 Task: Add a new rule when a card is added to the list "to do", the card's label should be red.
Action: Mouse pressed left at (696, 221)
Screenshot: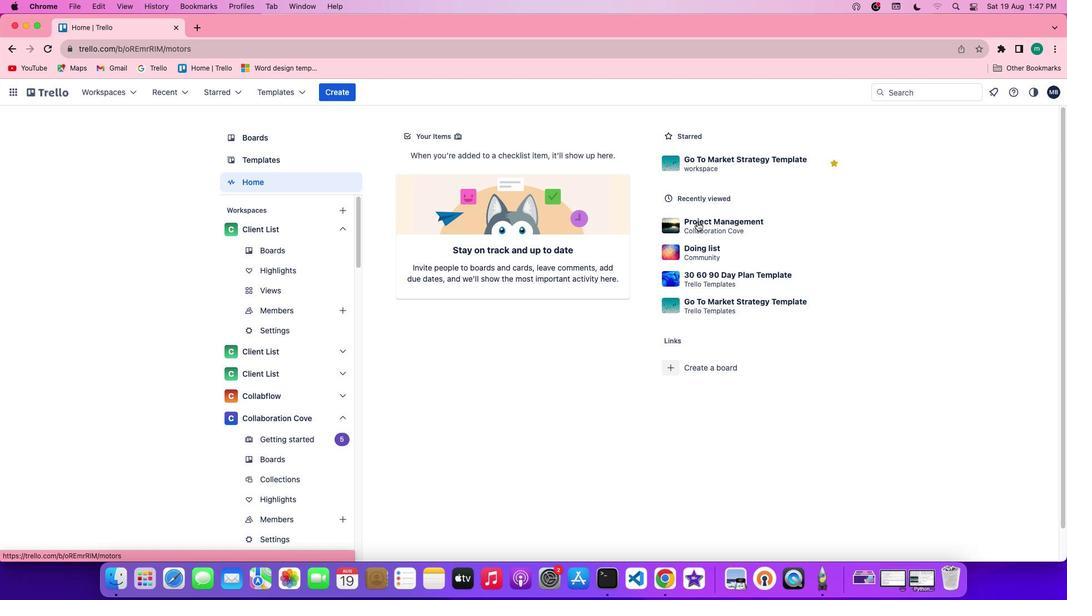 
Action: Mouse moved to (472, 183)
Screenshot: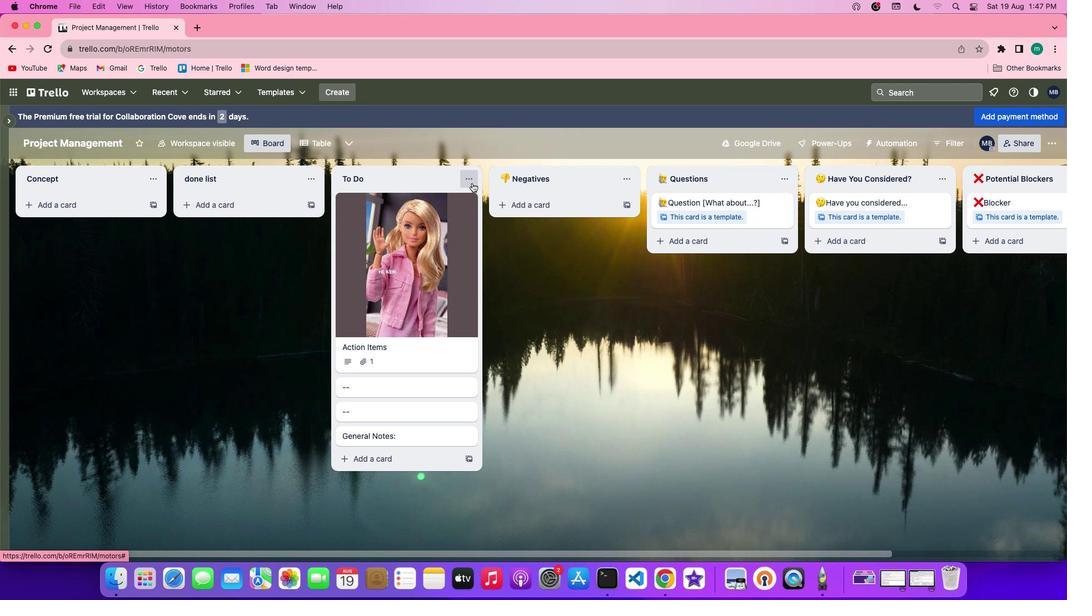 
Action: Mouse pressed left at (472, 183)
Screenshot: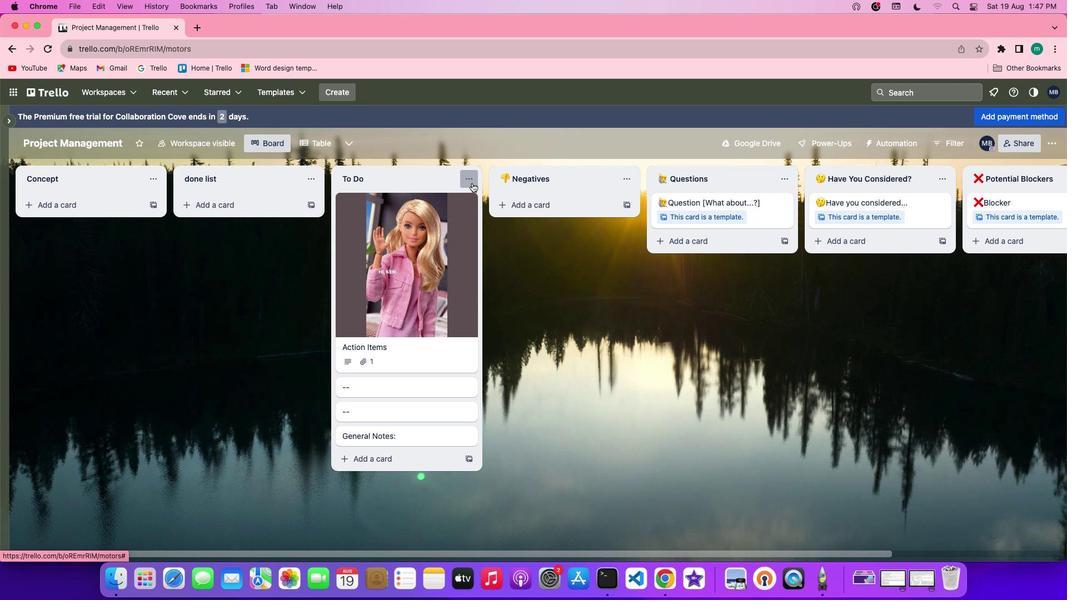 
Action: Mouse moved to (492, 350)
Screenshot: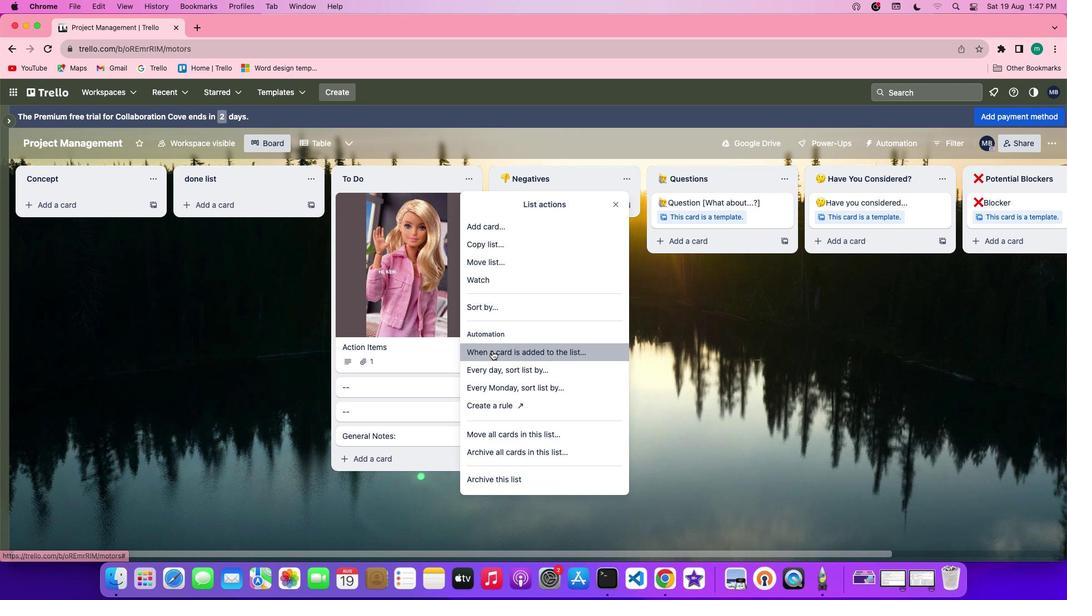 
Action: Mouse pressed left at (492, 350)
Screenshot: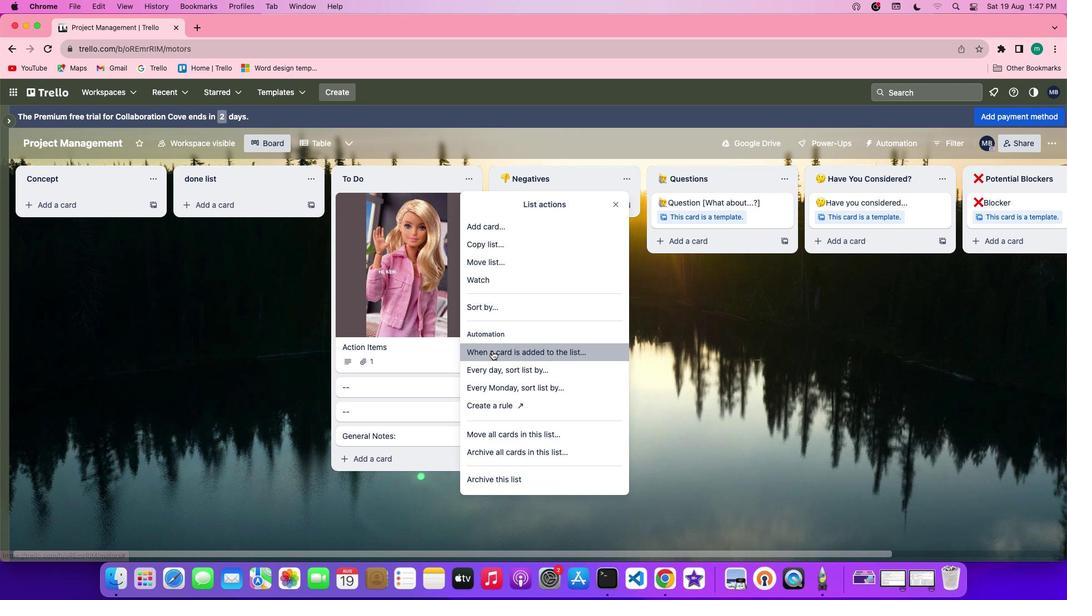 
Action: Mouse moved to (530, 286)
Screenshot: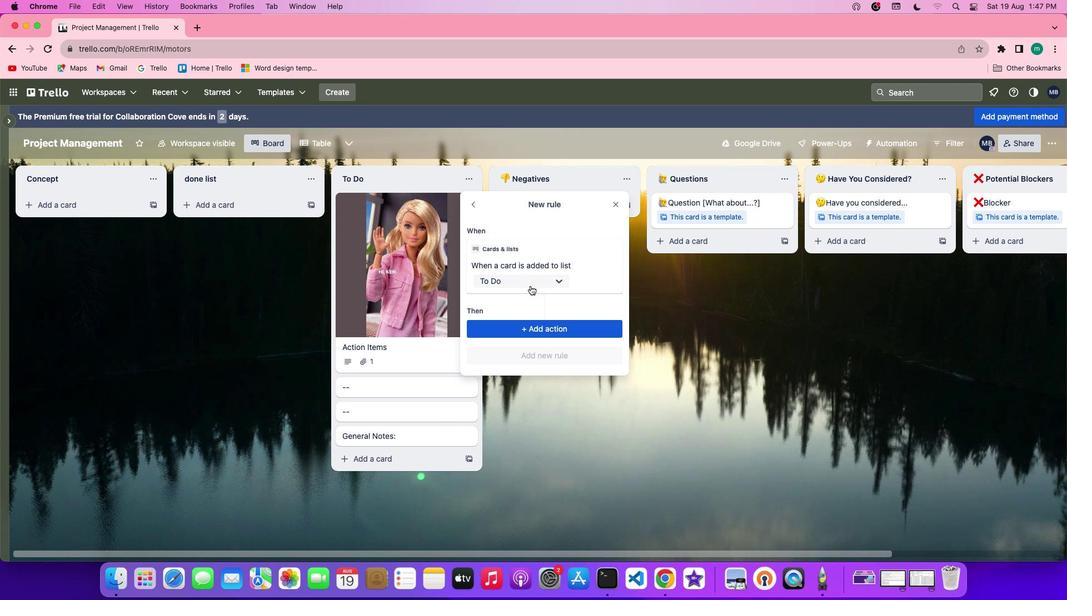 
Action: Mouse pressed left at (530, 286)
Screenshot: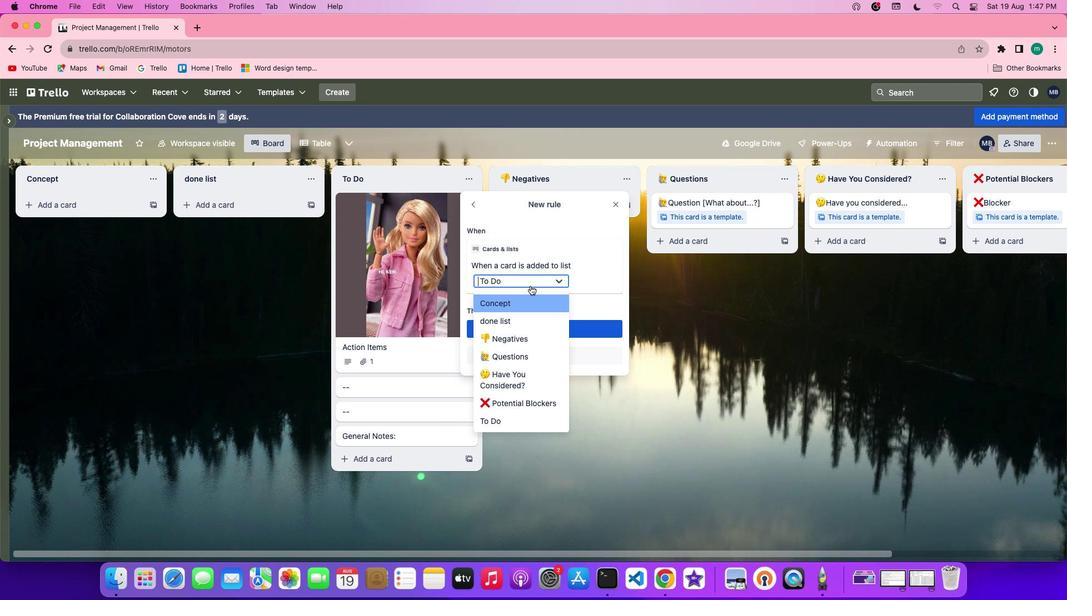 
Action: Mouse moved to (521, 419)
Screenshot: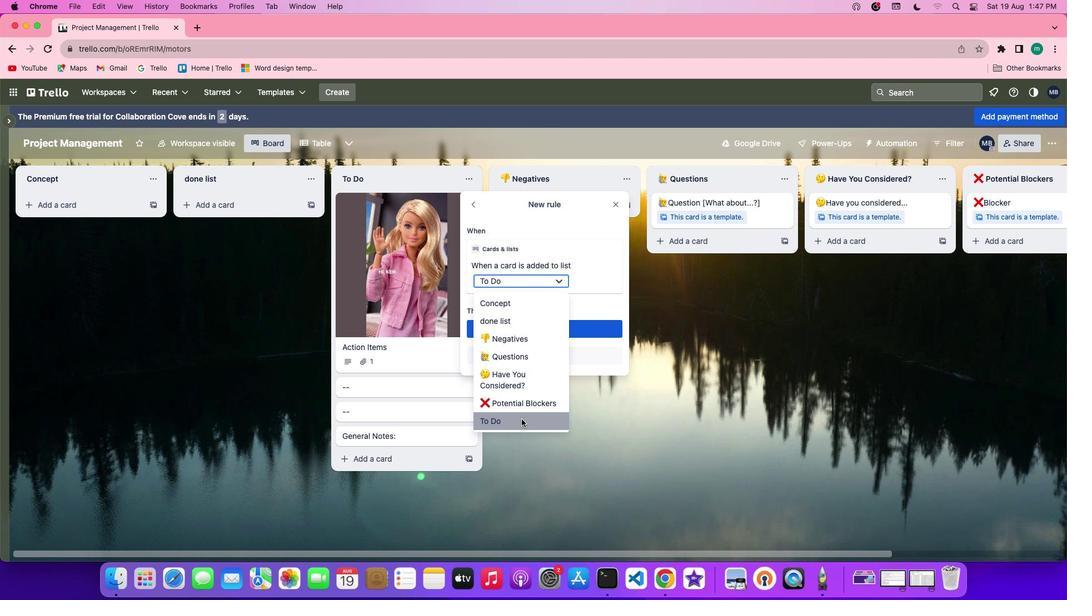 
Action: Mouse pressed left at (521, 419)
Screenshot: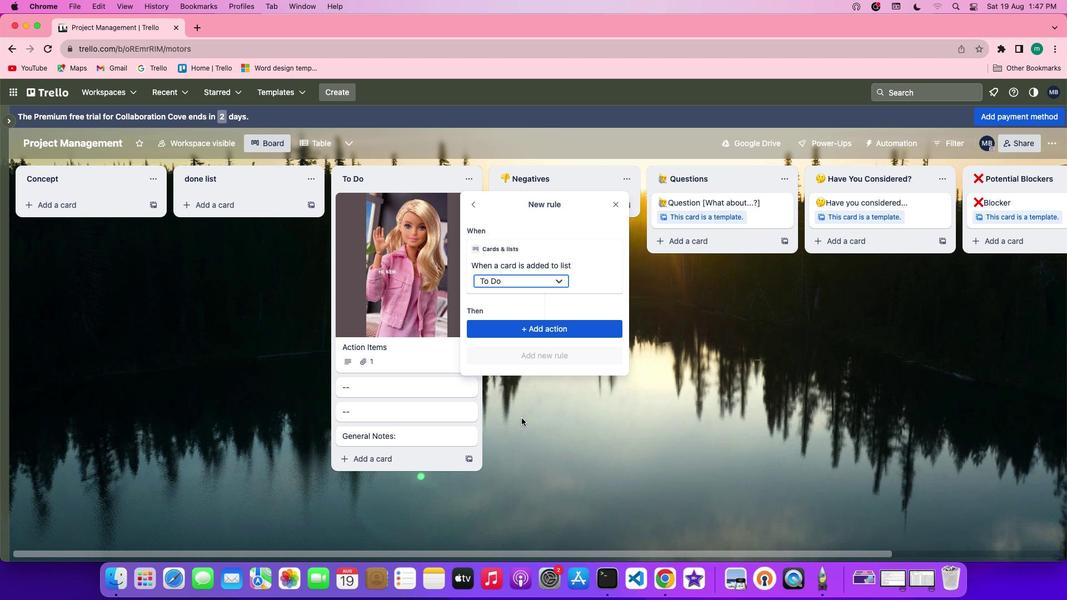 
Action: Mouse moved to (566, 330)
Screenshot: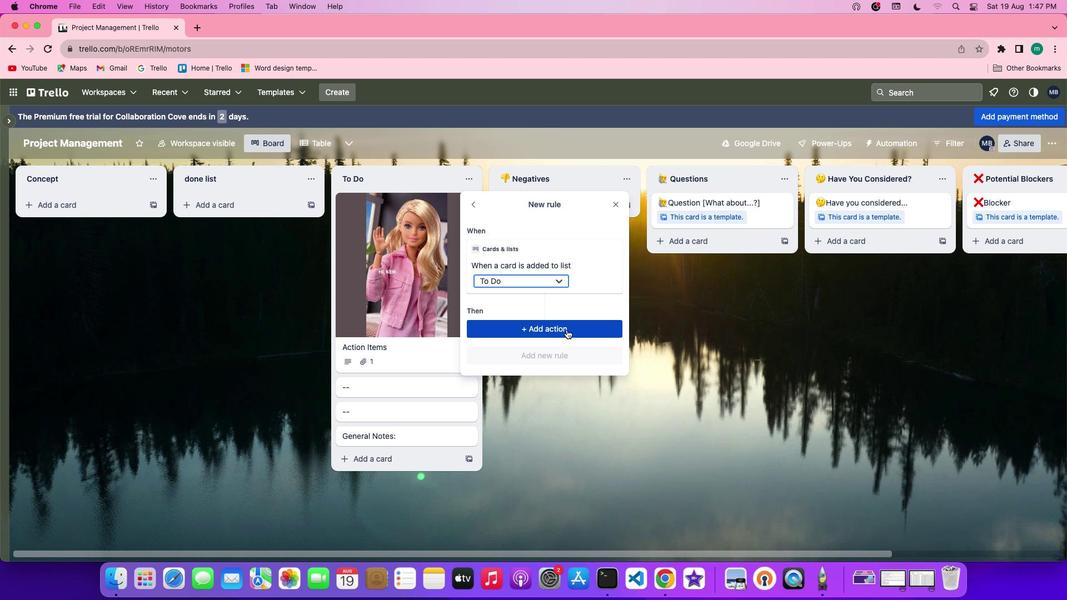 
Action: Mouse pressed left at (566, 330)
Screenshot: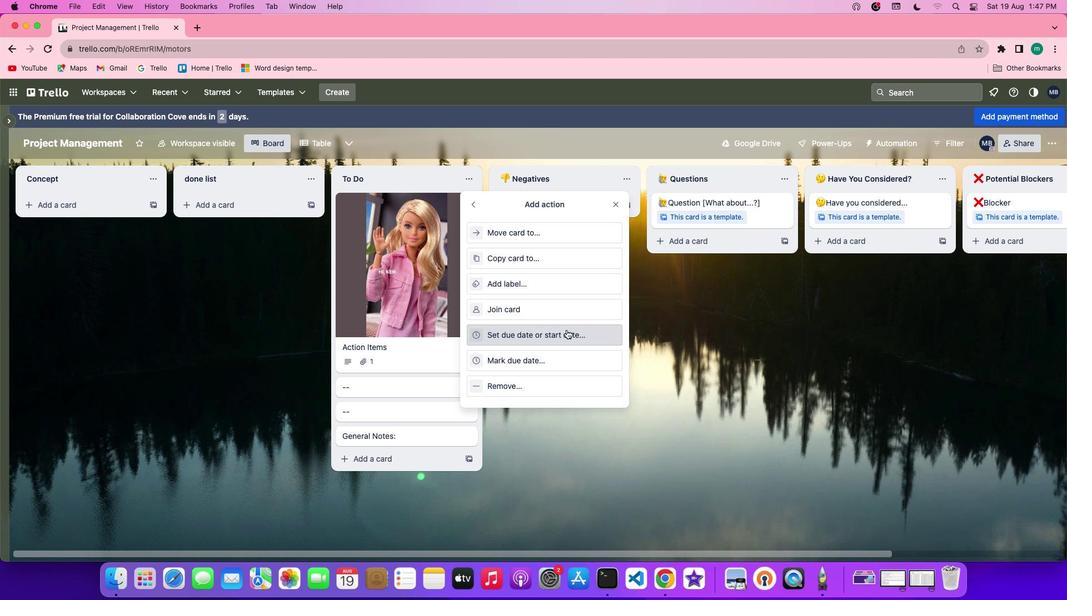 
Action: Mouse moved to (568, 277)
Screenshot: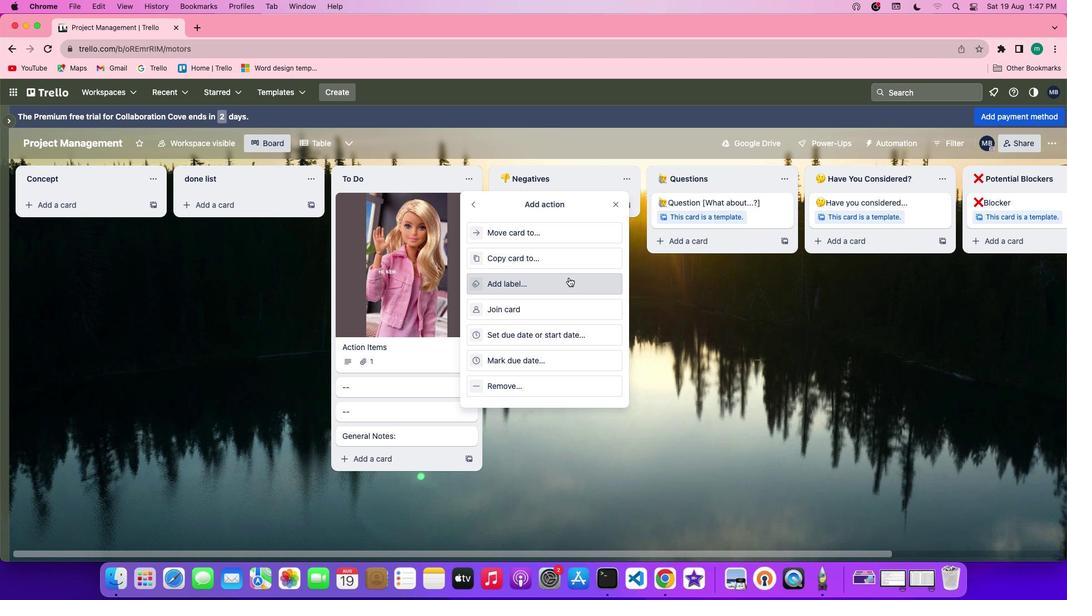 
Action: Mouse pressed left at (568, 277)
Screenshot: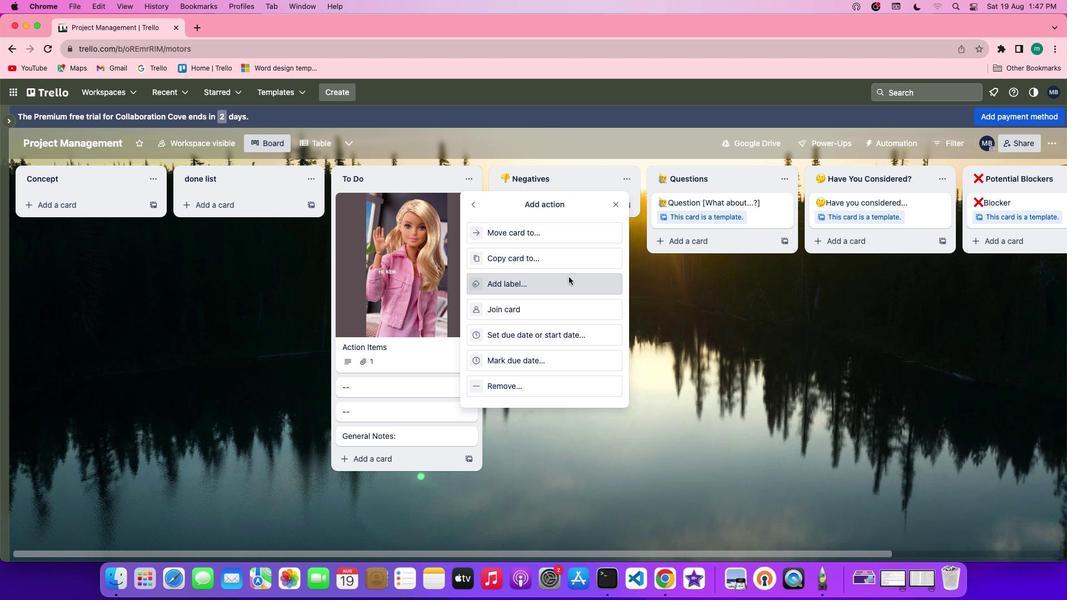 
Action: Mouse moved to (595, 346)
Screenshot: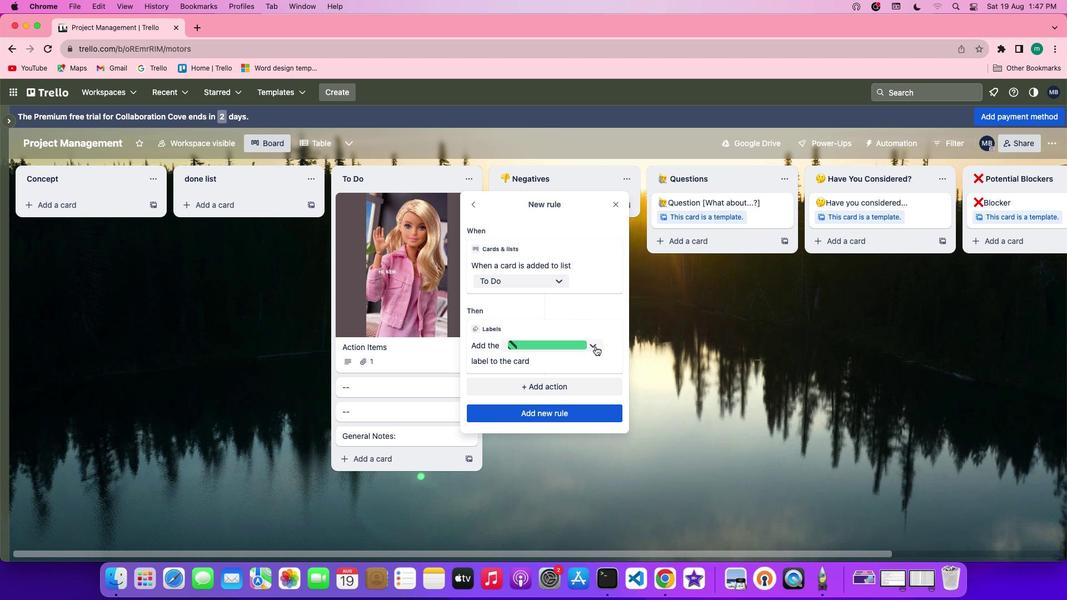 
Action: Mouse pressed left at (595, 346)
Screenshot: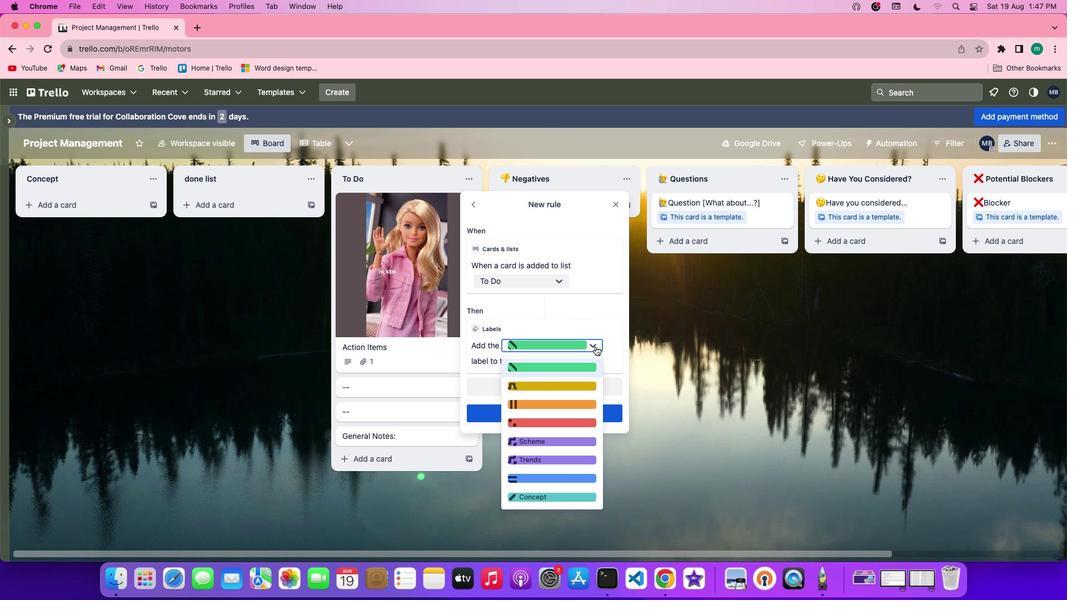 
Action: Mouse moved to (575, 422)
Screenshot: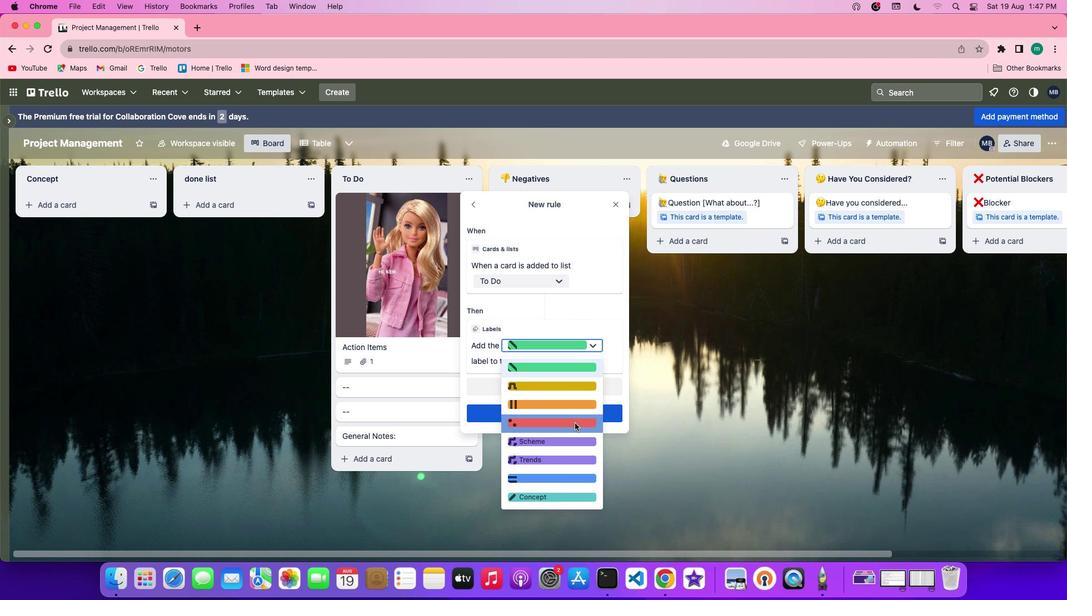 
Action: Mouse pressed left at (575, 422)
Screenshot: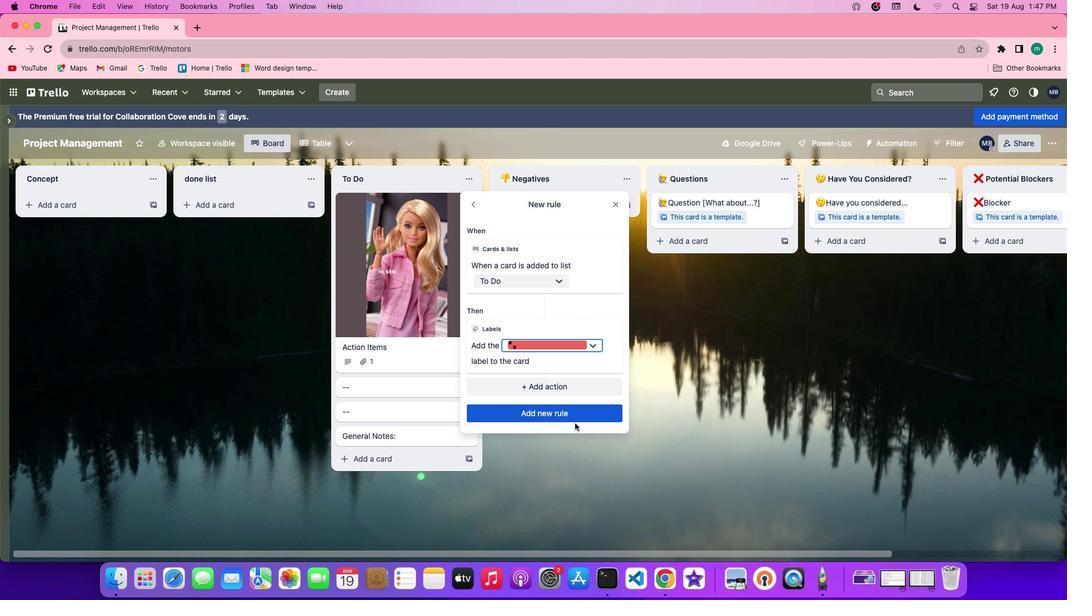 
Action: Mouse moved to (583, 411)
Screenshot: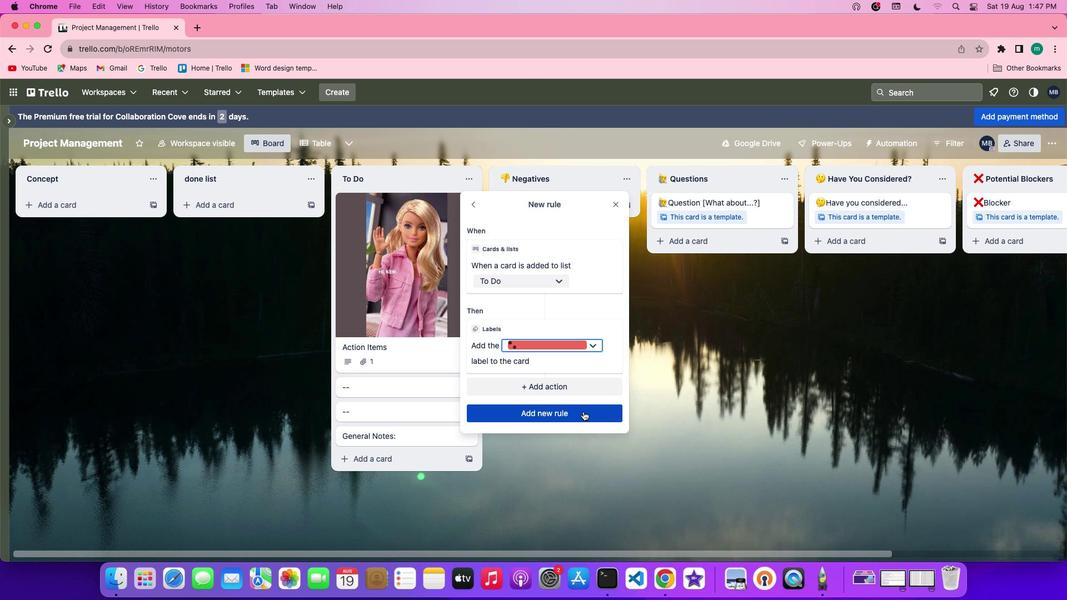 
Action: Mouse pressed left at (583, 411)
Screenshot: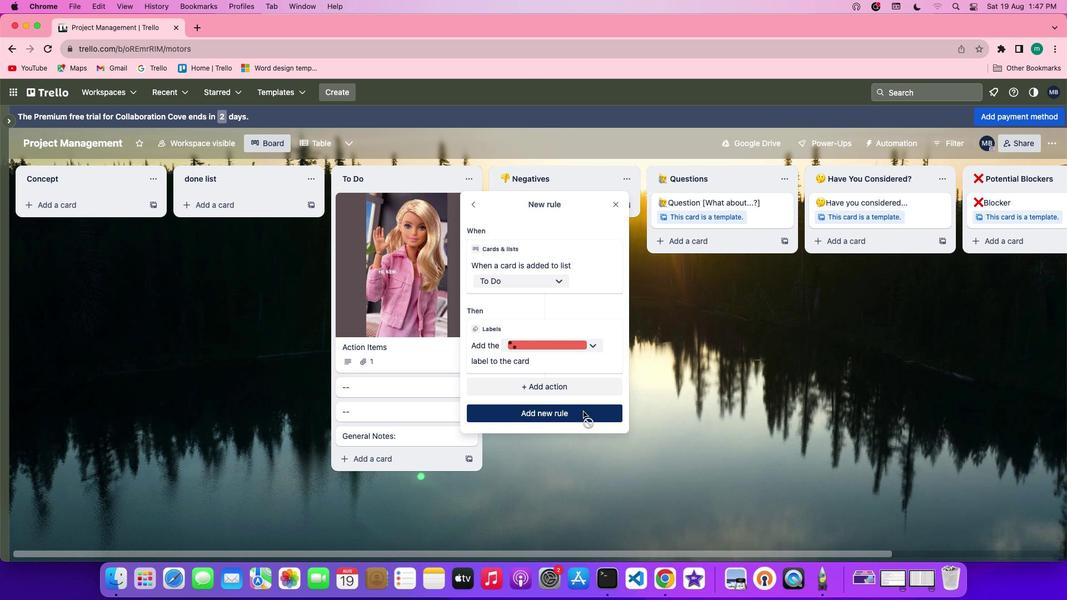 
